 Task: Add an optional attendee to the 'Project Update Discussion' meeting on June 14, 2023, and send an update to all attendees.
Action: Mouse moved to (485, 444)
Screenshot: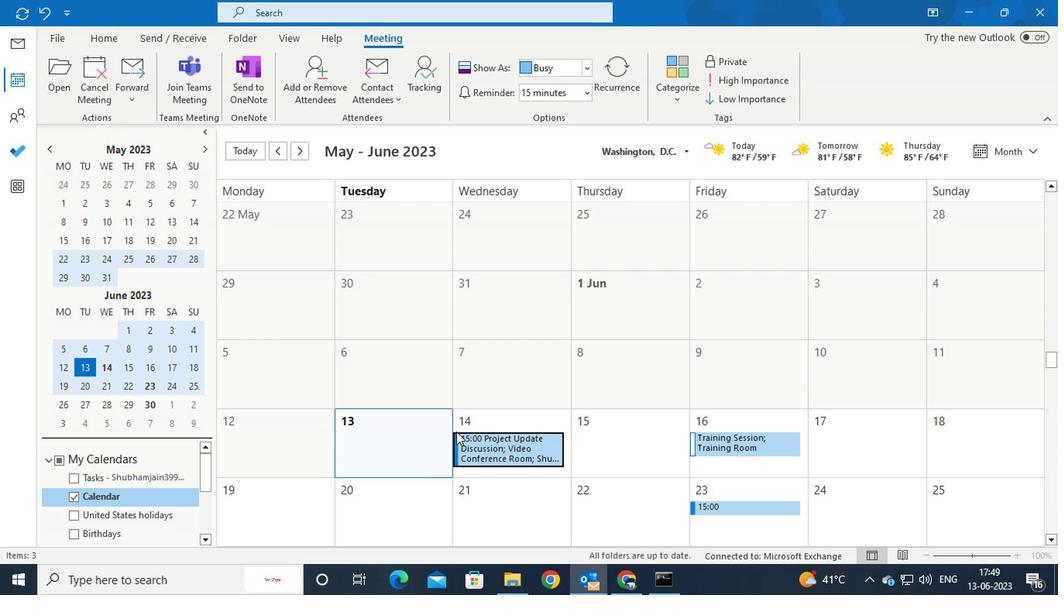 
Action: Mouse pressed left at (485, 444)
Screenshot: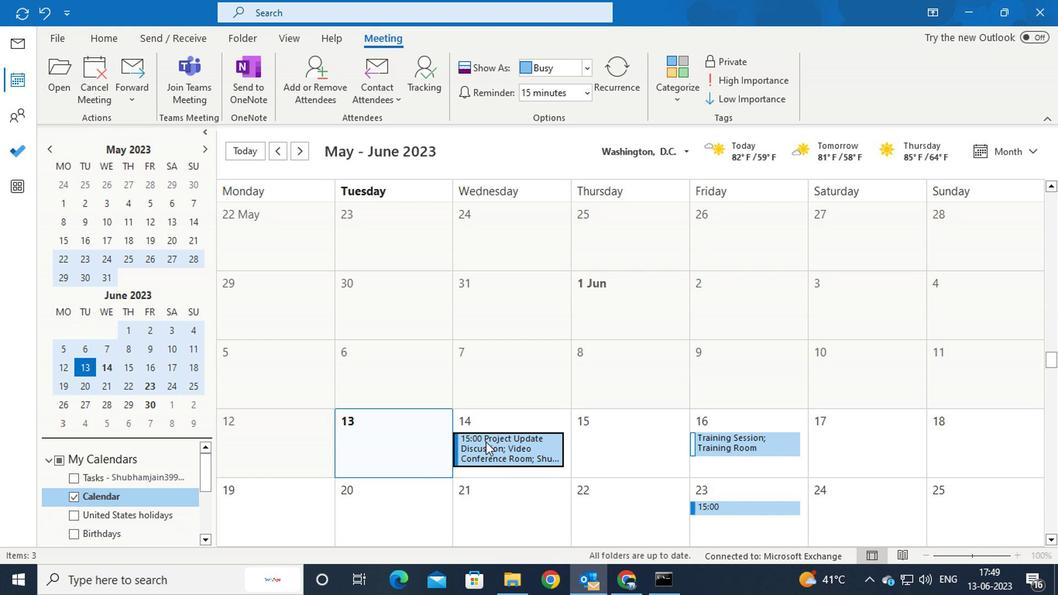 
Action: Mouse moved to (485, 444)
Screenshot: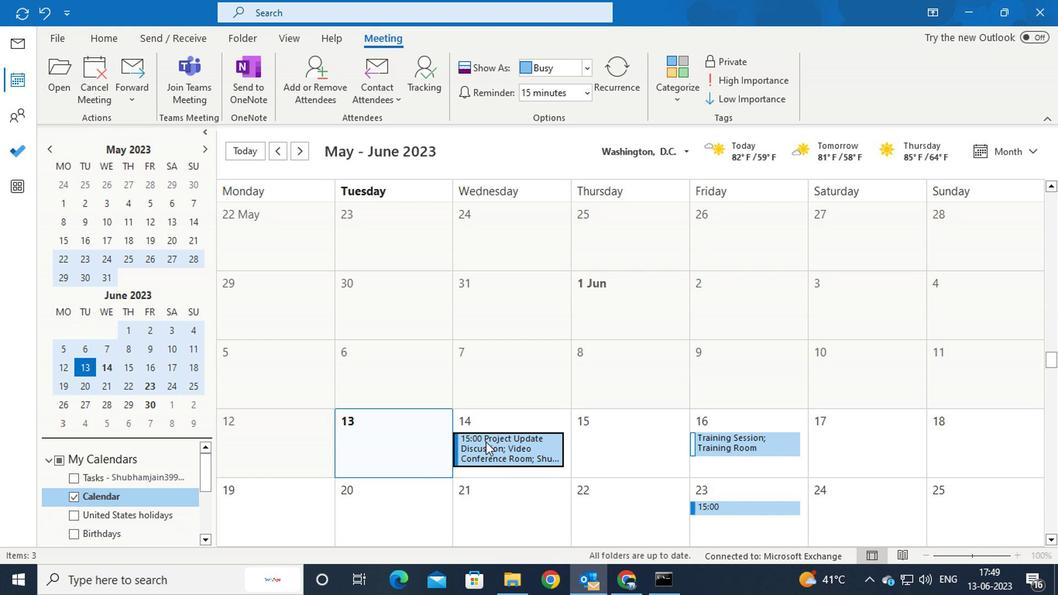 
Action: Mouse pressed left at (485, 444)
Screenshot: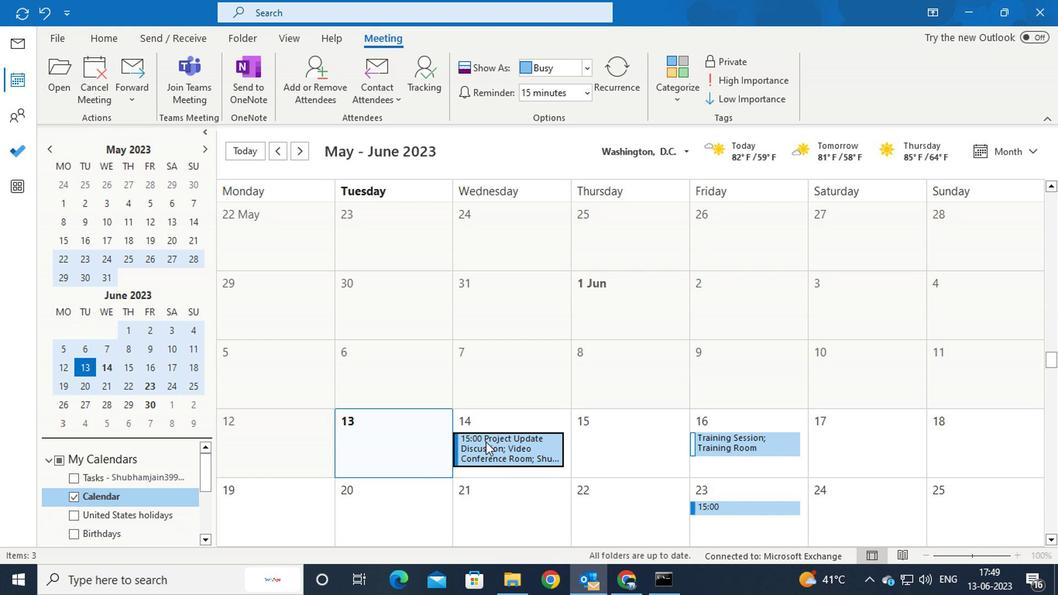
Action: Mouse moved to (349, 72)
Screenshot: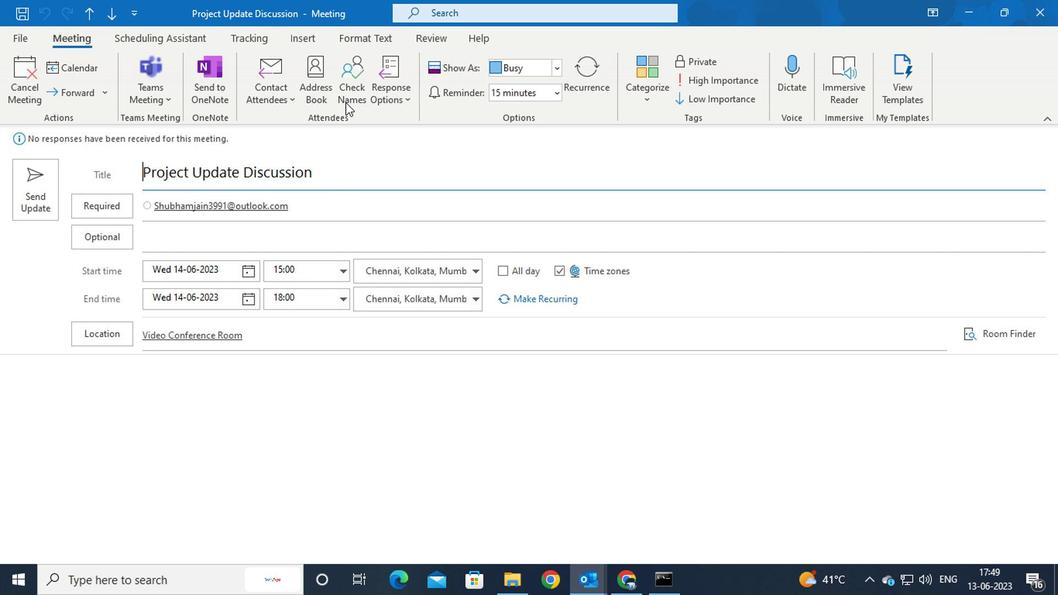 
Action: Mouse pressed left at (349, 72)
Screenshot: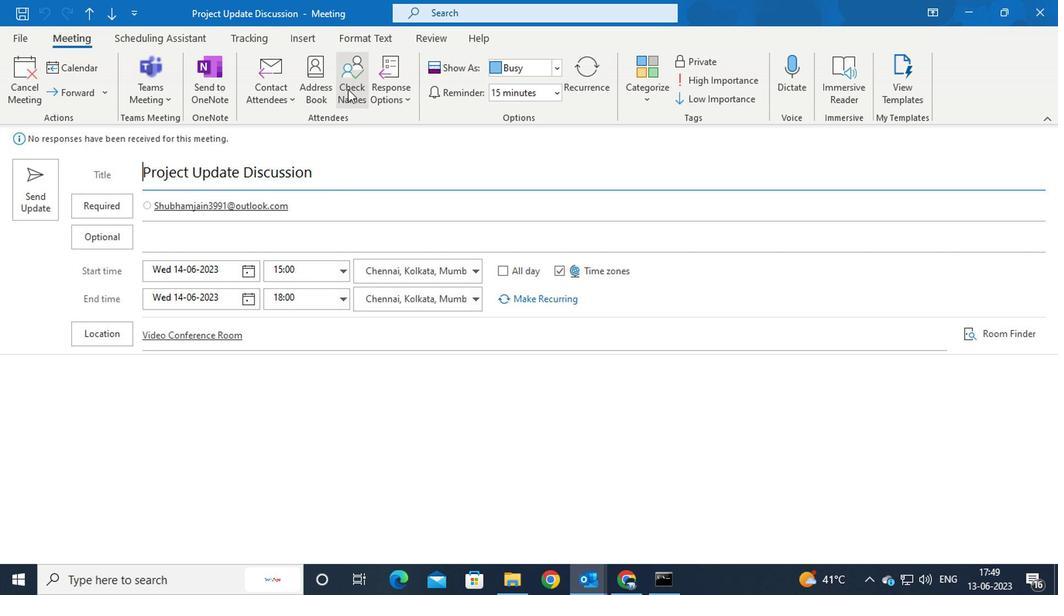 
Action: Mouse moved to (203, 239)
Screenshot: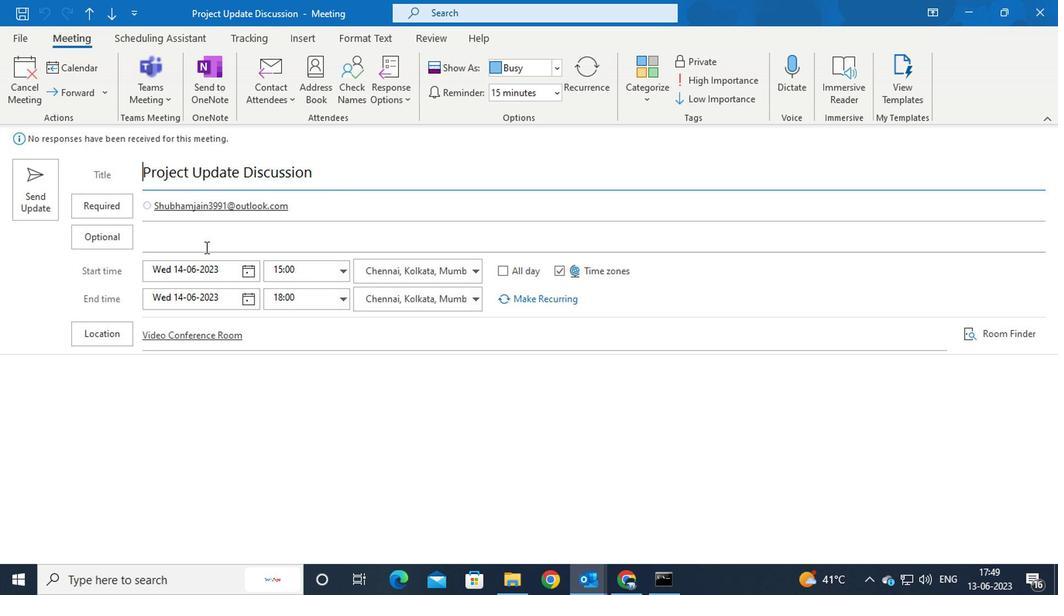 
Action: Mouse pressed left at (203, 239)
Screenshot: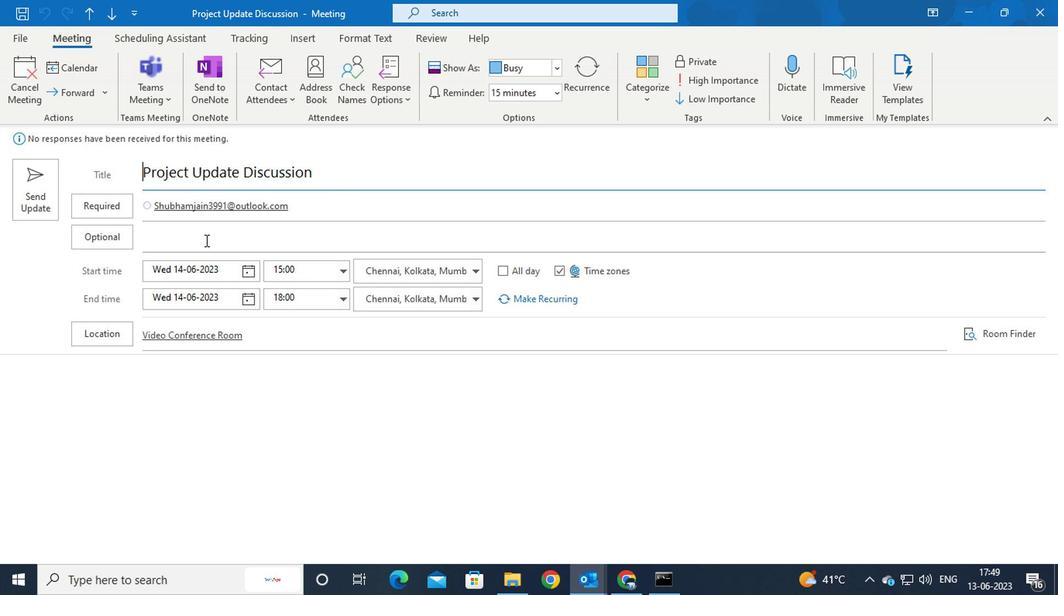 
Action: Key pressed subh
Screenshot: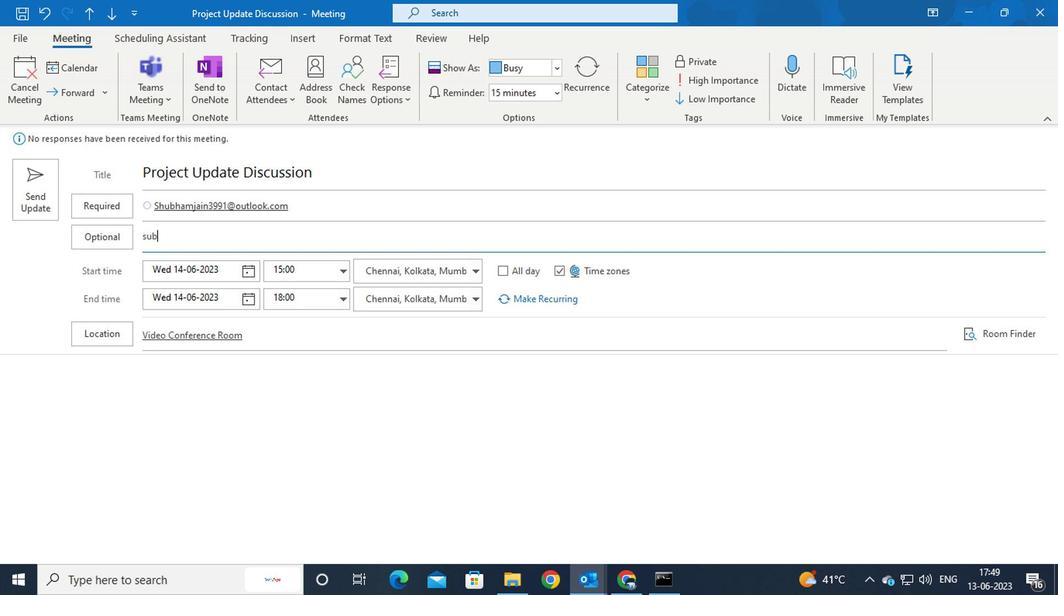 
Action: Mouse moved to (383, 282)
Screenshot: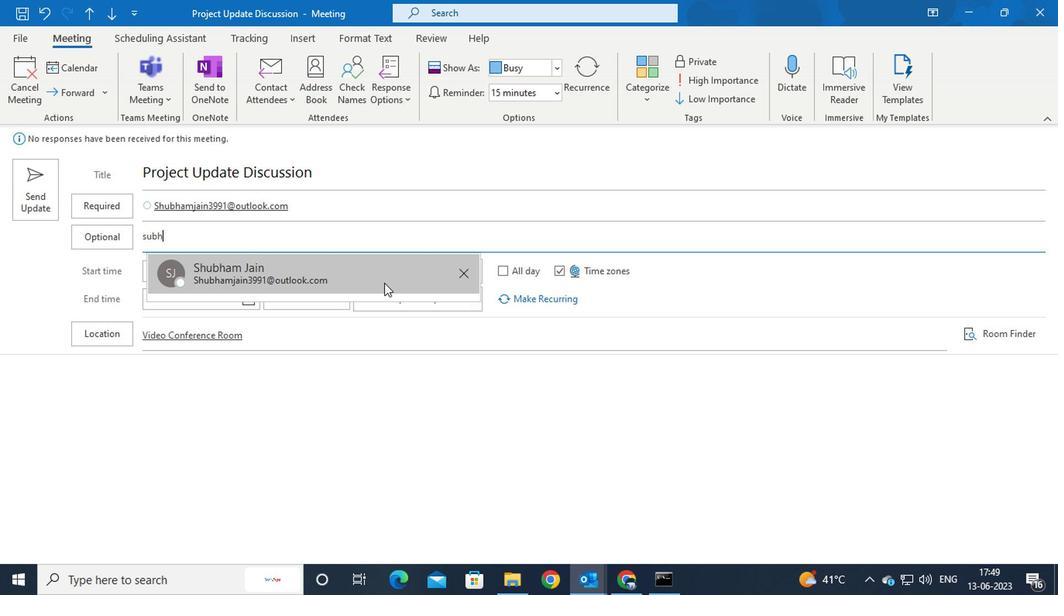 
Action: Mouse pressed left at (383, 282)
Screenshot: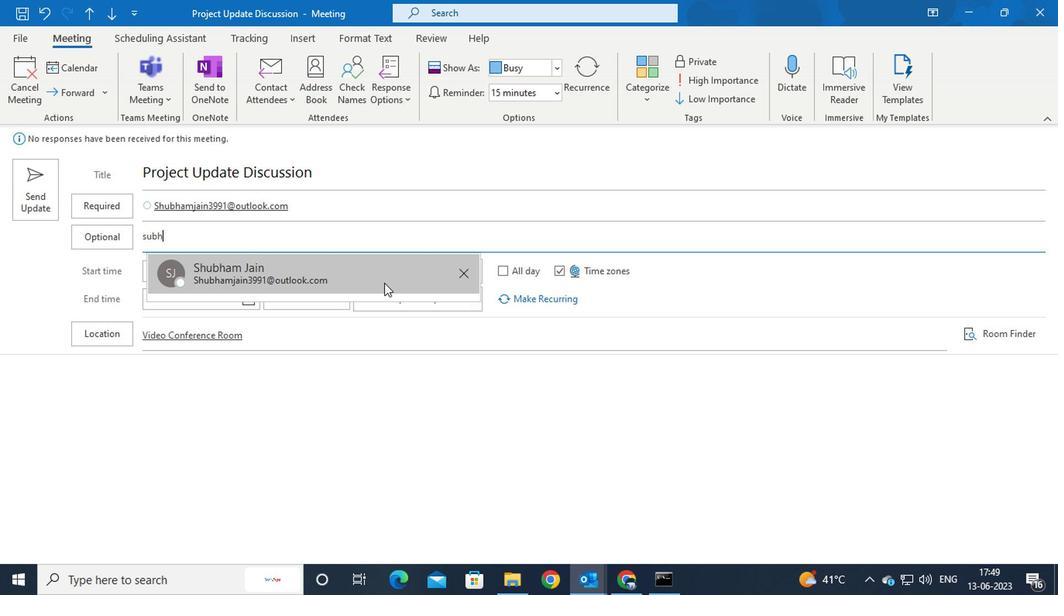 
Action: Mouse moved to (14, 191)
Screenshot: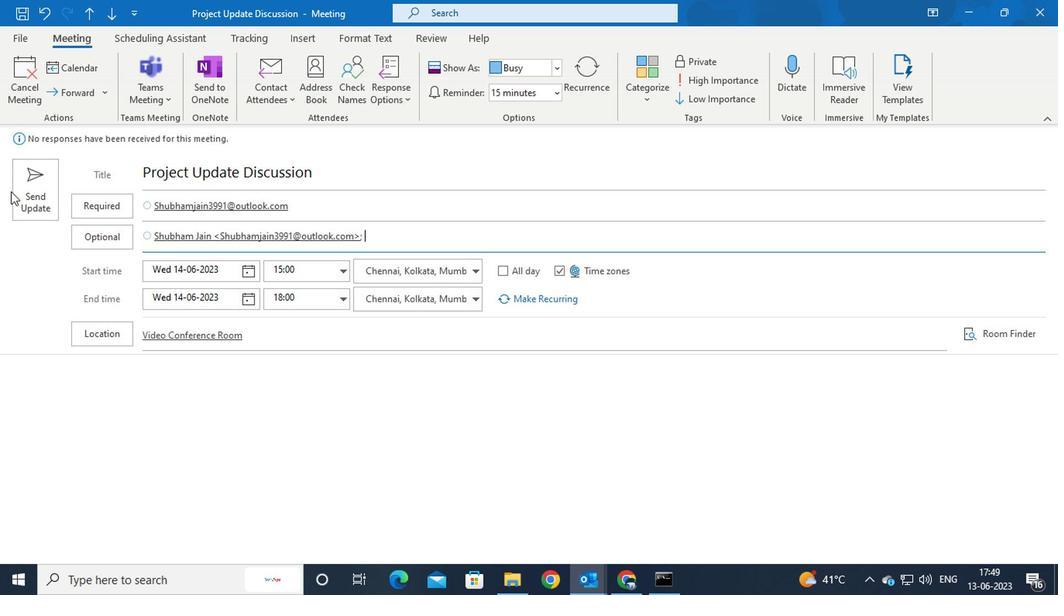 
Action: Mouse pressed left at (14, 191)
Screenshot: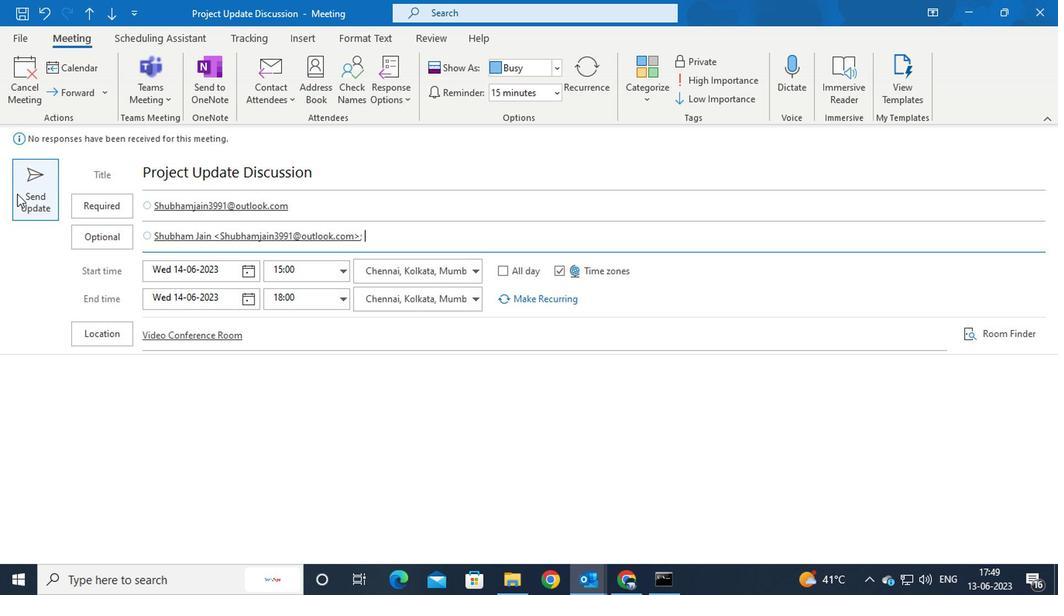 
Action: Mouse moved to (515, 323)
Screenshot: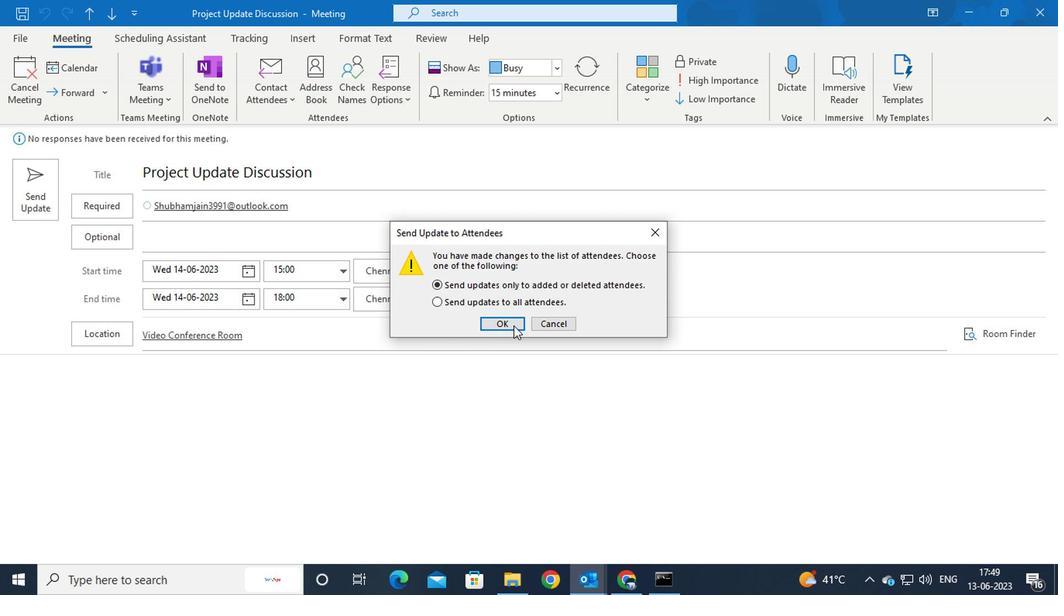 
Action: Mouse pressed left at (515, 323)
Screenshot: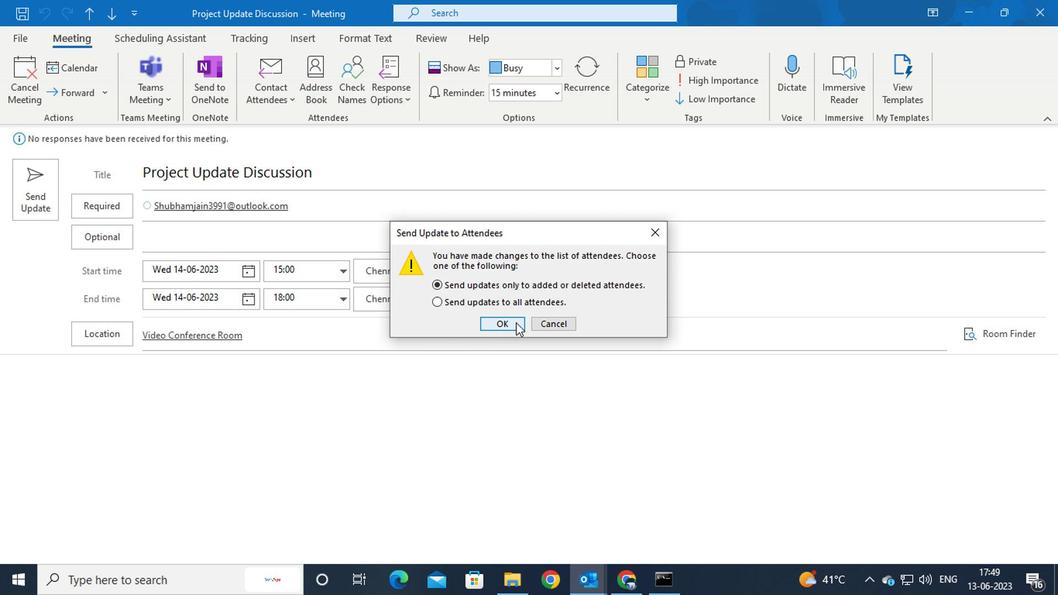 
